 Task: Set the key type for the new SSH key to "Authentication key".
Action: Mouse moved to (1003, 80)
Screenshot: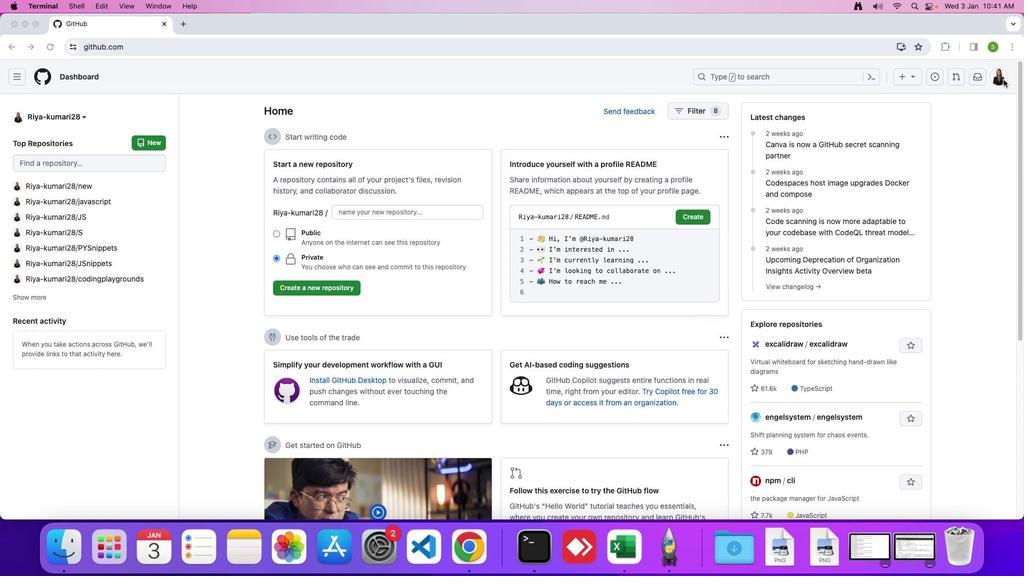 
Action: Mouse pressed left at (1003, 80)
Screenshot: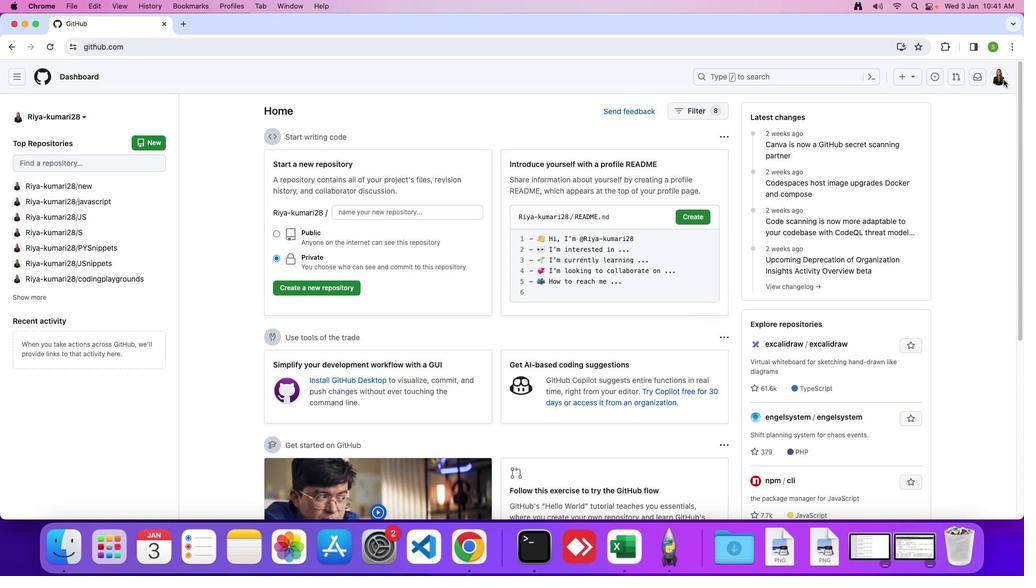 
Action: Mouse moved to (1003, 78)
Screenshot: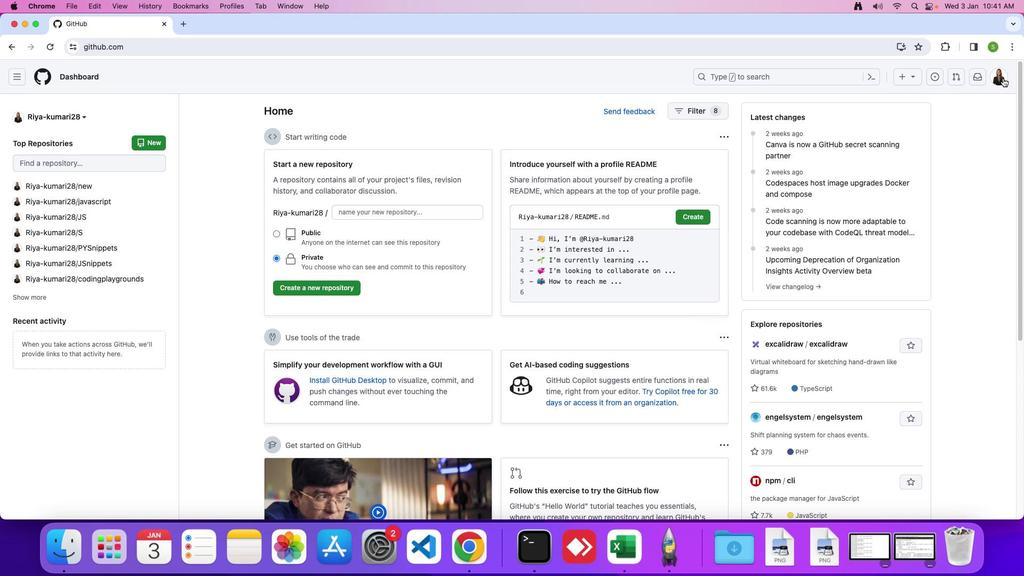 
Action: Mouse pressed left at (1003, 78)
Screenshot: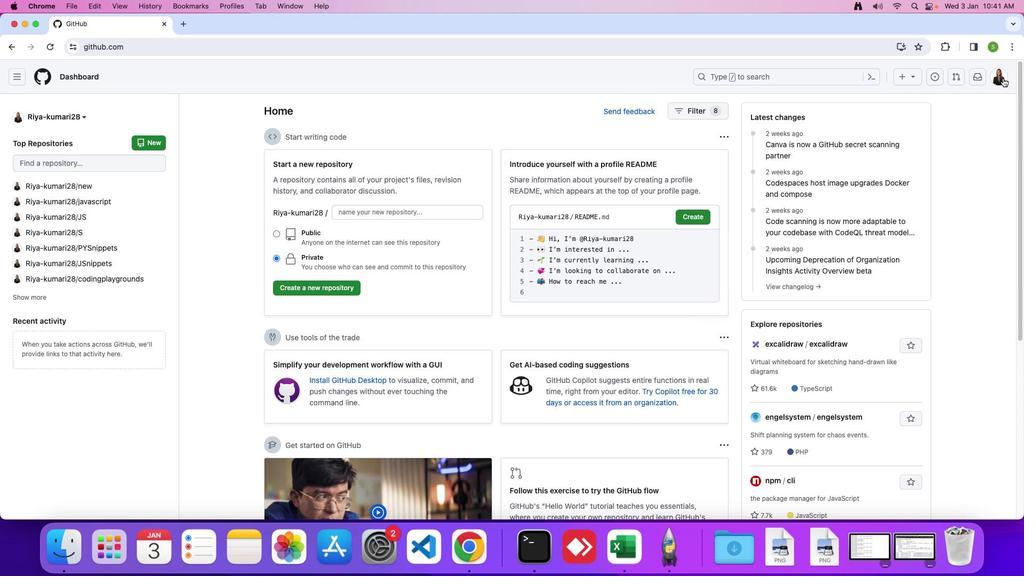 
Action: Mouse moved to (945, 368)
Screenshot: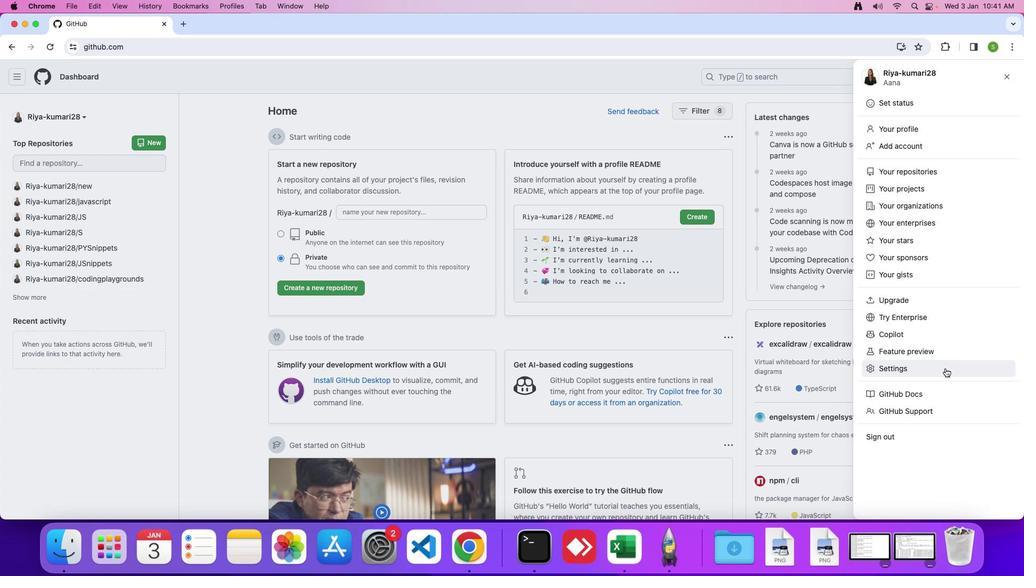 
Action: Mouse pressed left at (945, 368)
Screenshot: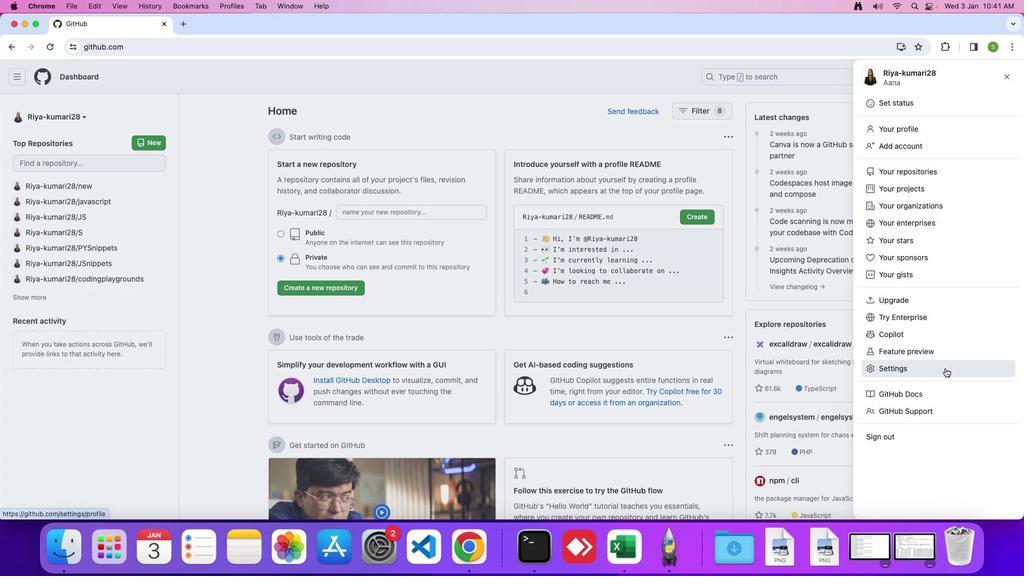 
Action: Mouse moved to (272, 333)
Screenshot: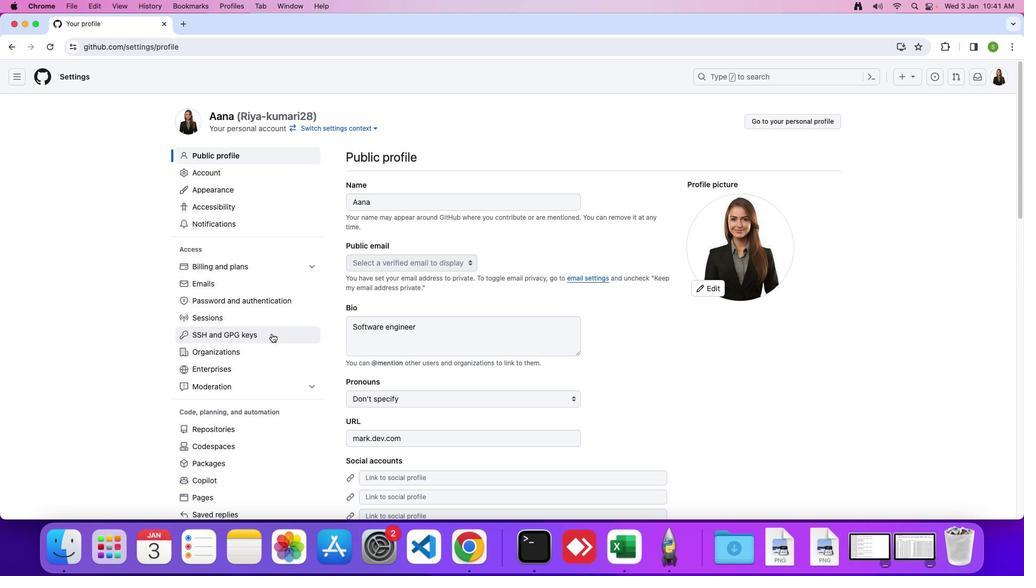 
Action: Mouse pressed left at (272, 333)
Screenshot: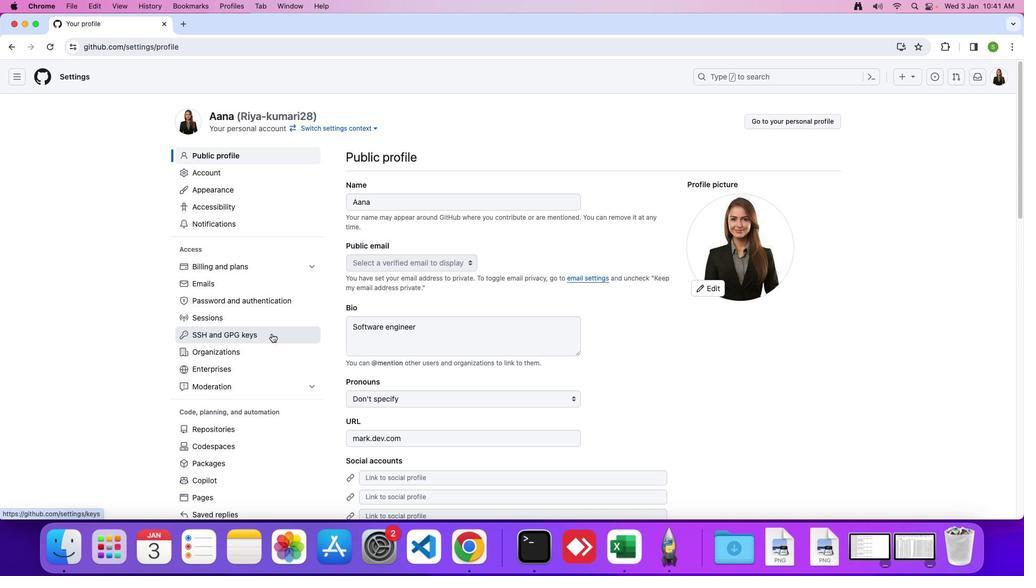 
Action: Mouse moved to (803, 158)
Screenshot: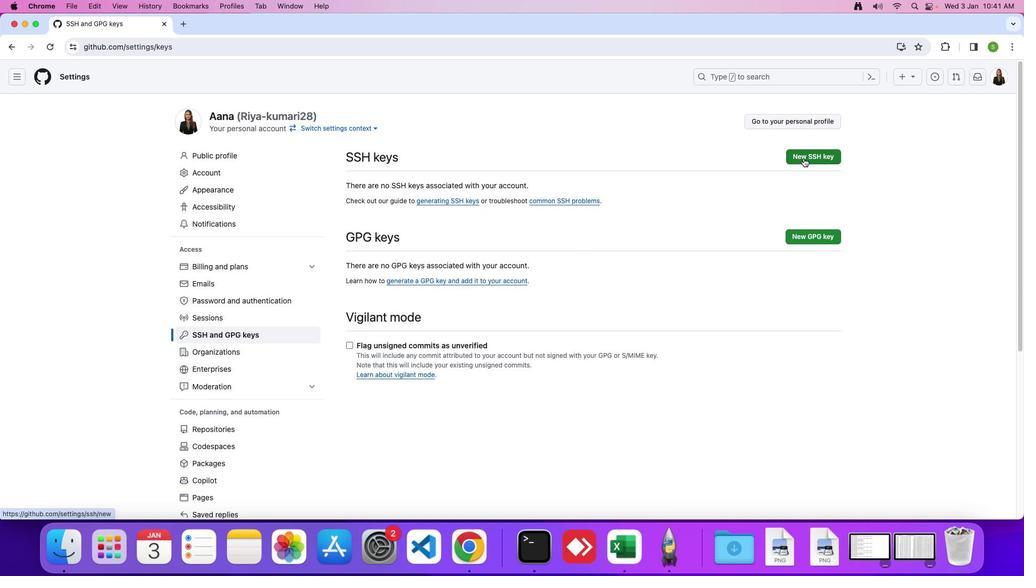 
Action: Mouse pressed left at (803, 158)
Screenshot: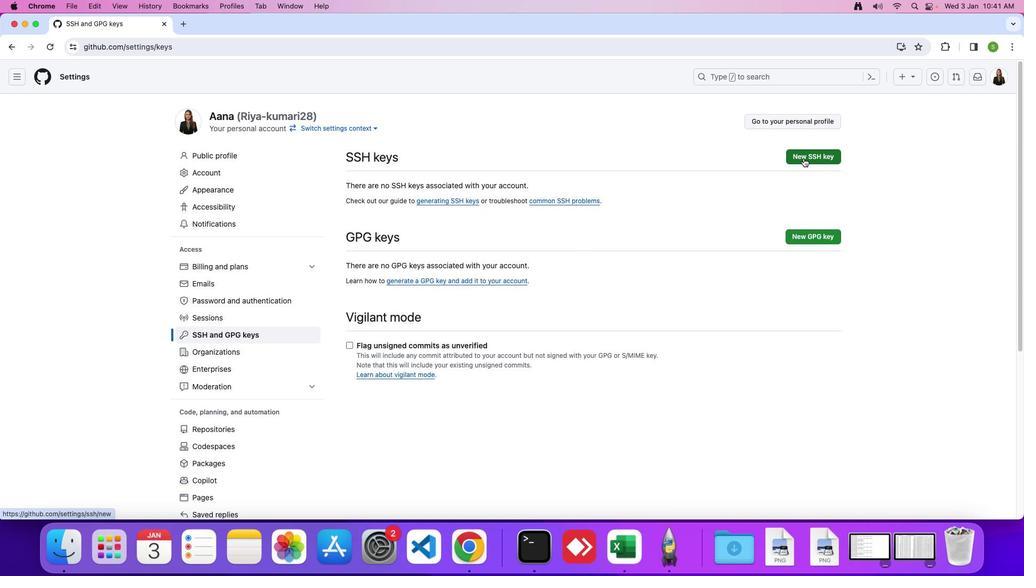 
Action: Mouse moved to (424, 240)
Screenshot: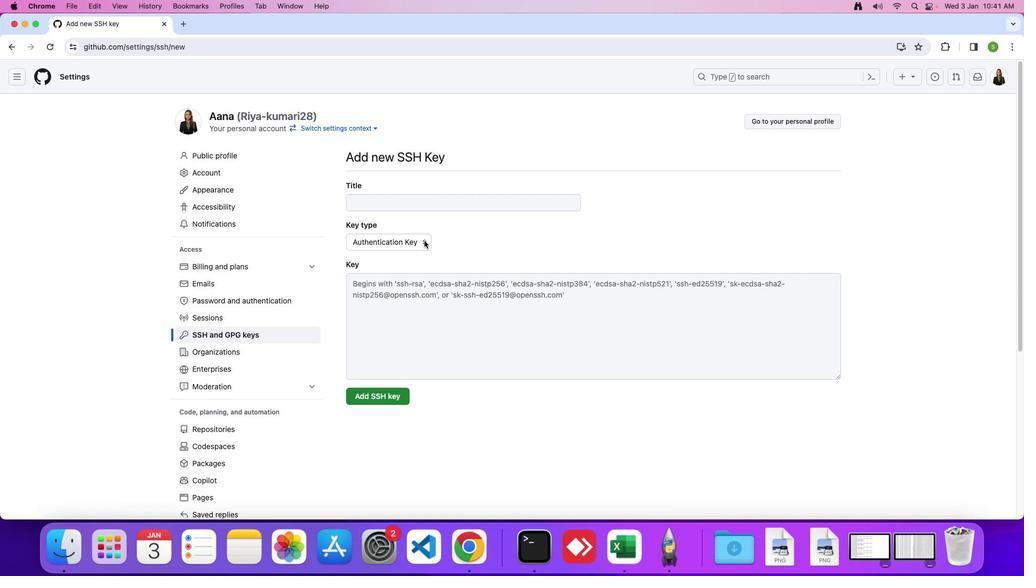 
Action: Mouse pressed left at (424, 240)
Screenshot: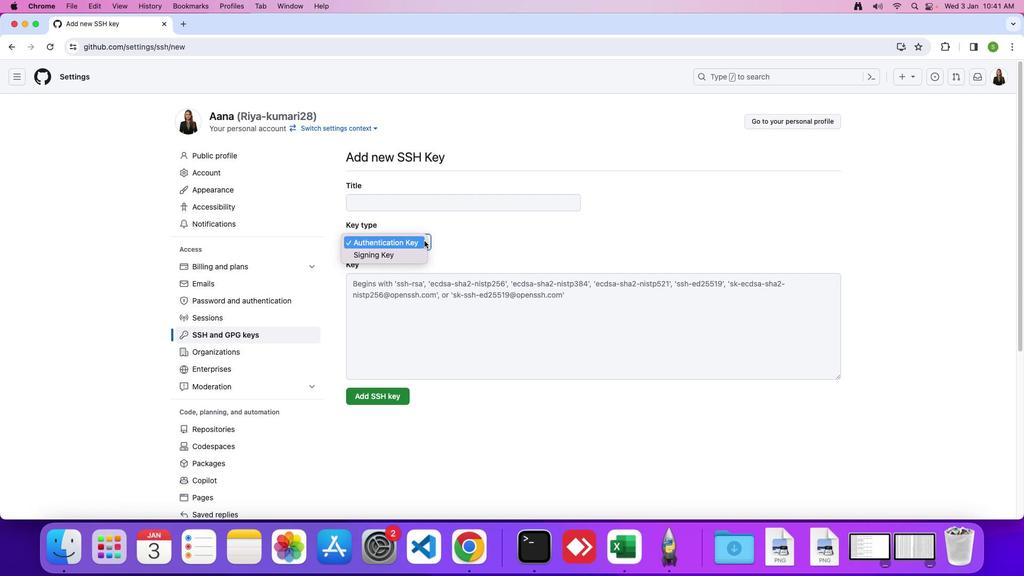 
Action: Mouse moved to (397, 242)
Screenshot: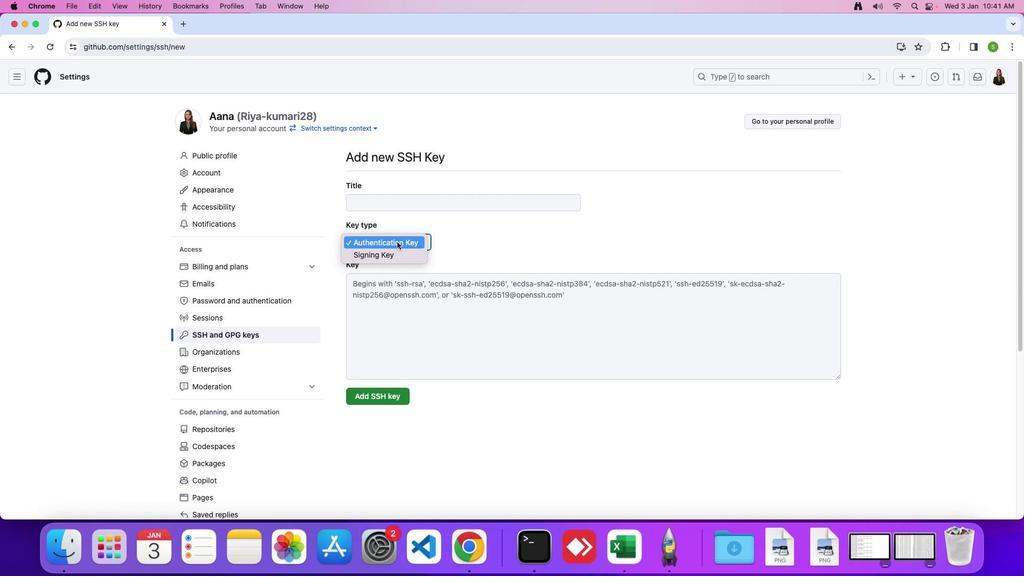 
Action: Mouse pressed left at (397, 242)
Screenshot: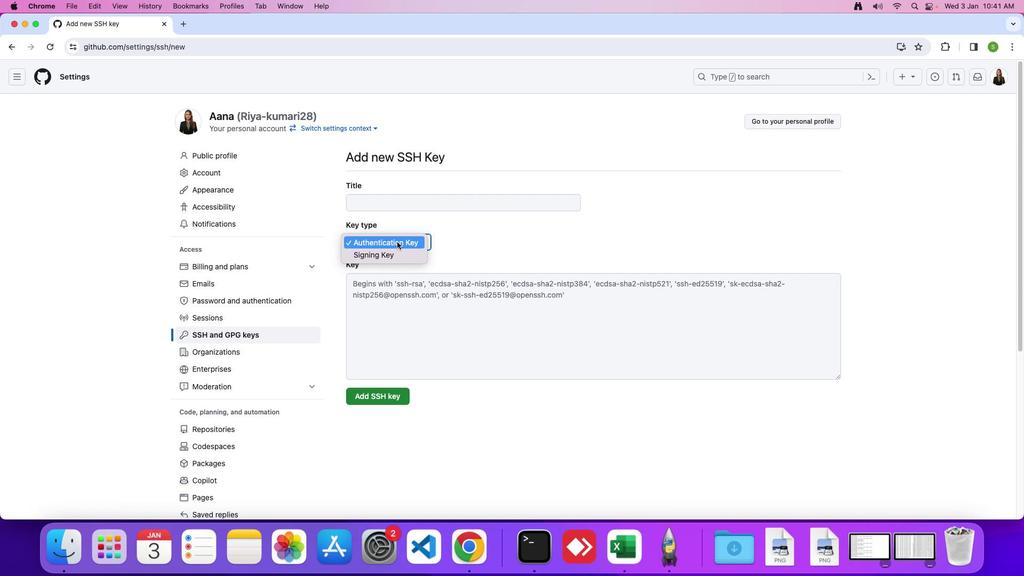 
